 Task: Assign Person0000000149 as Assignee of Issue Issue0000000371 in Backlog  in Scrum Project Project0000000075 in Jira. Assign Person0000000149 as Assignee of Issue Issue0000000372 in Backlog  in Scrum Project Project0000000075 in Jira. Assign Person0000000149 as Assignee of Issue Issue0000000373 in Backlog  in Scrum Project Project0000000075 in Jira. Assign Person0000000150 as Assignee of Issue Issue0000000374 in Backlog  in Scrum Project Project0000000075 in Jira. Assign Person0000000150 as Assignee of Issue Issue0000000375 in Backlog  in Scrum Project Project0000000075 in Jira
Action: Mouse moved to (76, 234)
Screenshot: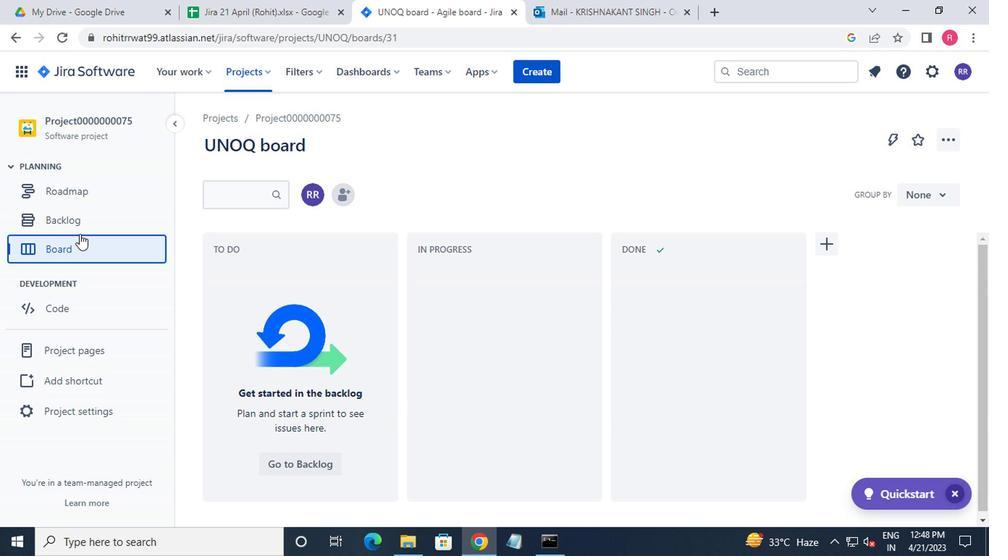 
Action: Mouse pressed left at (76, 234)
Screenshot: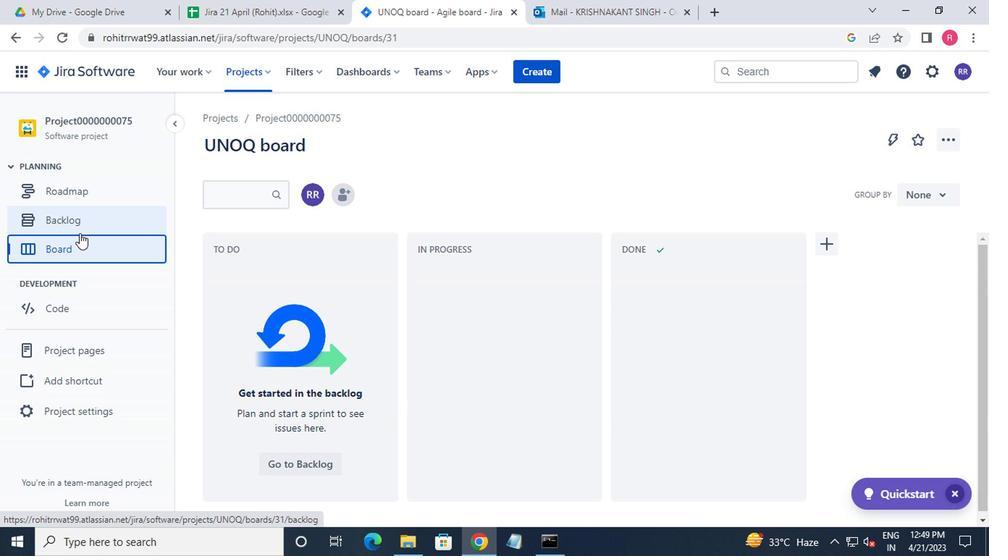 
Action: Mouse moved to (187, 287)
Screenshot: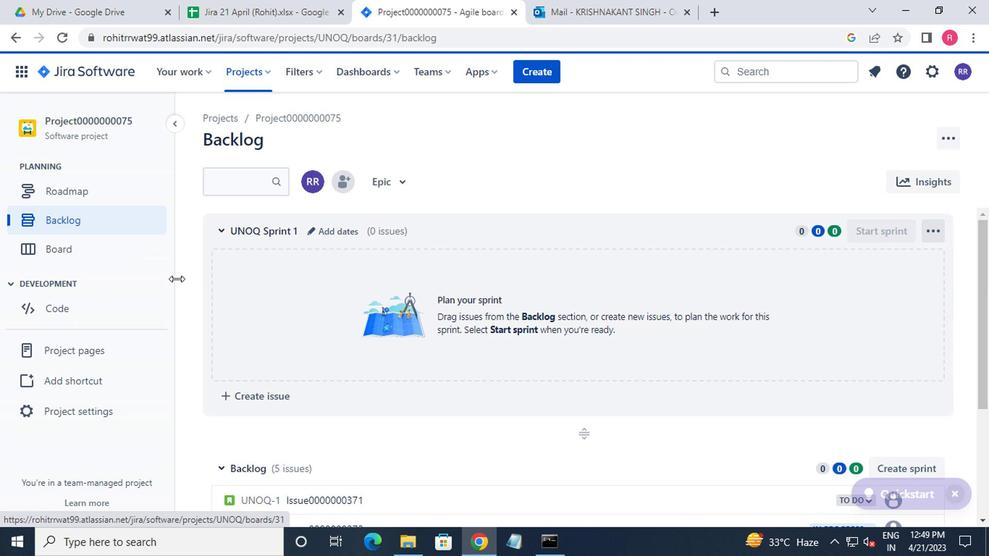 
Action: Mouse scrolled (187, 286) with delta (0, 0)
Screenshot: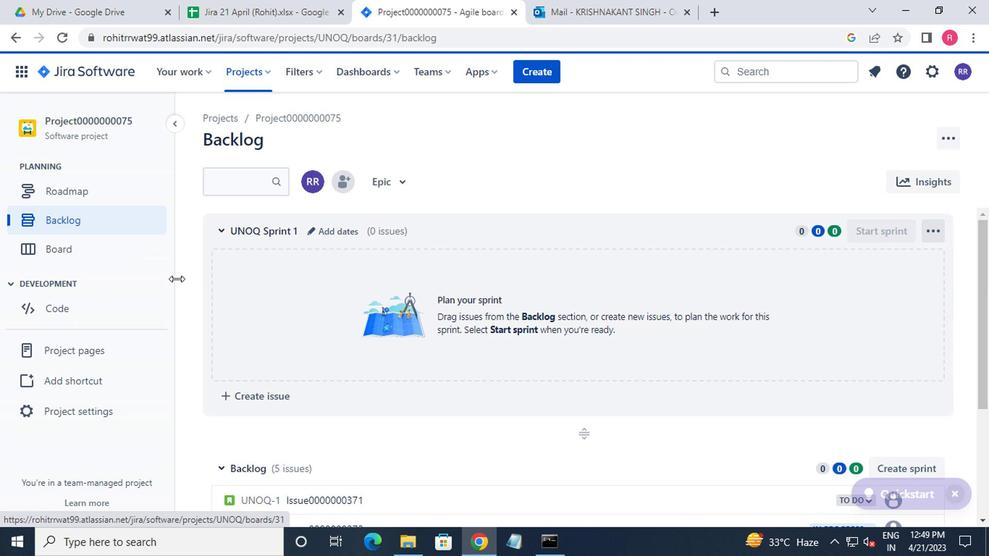 
Action: Mouse moved to (272, 310)
Screenshot: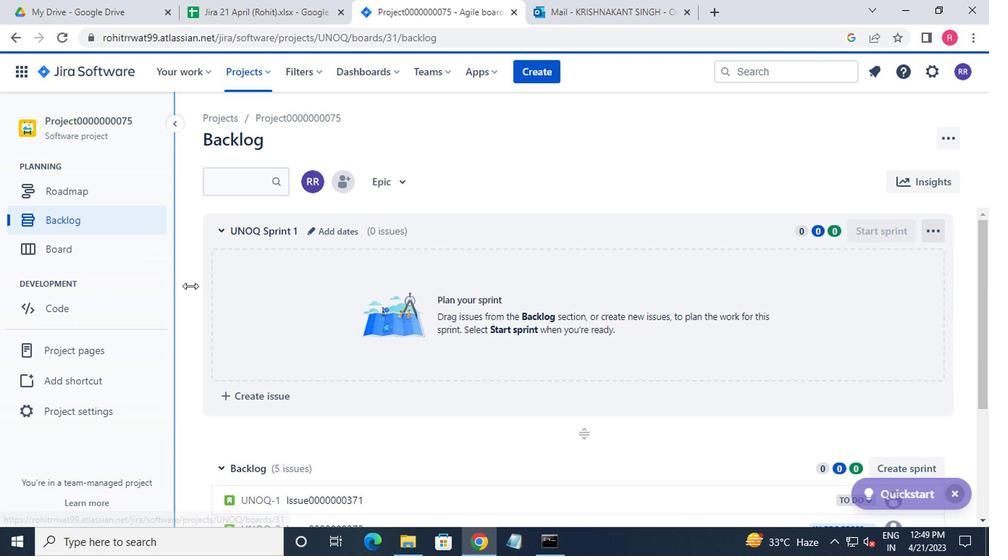 
Action: Mouse scrolled (272, 309) with delta (0, 0)
Screenshot: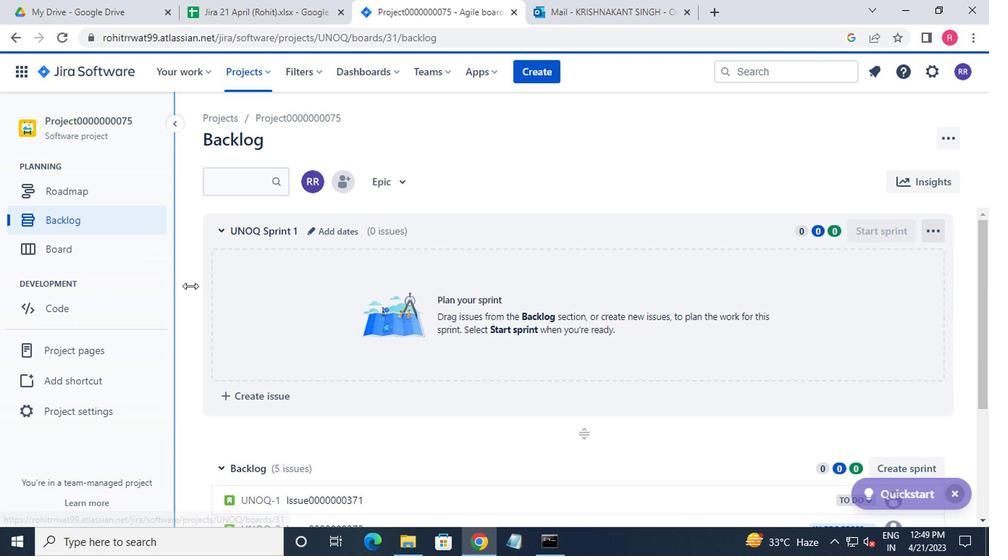 
Action: Mouse moved to (277, 311)
Screenshot: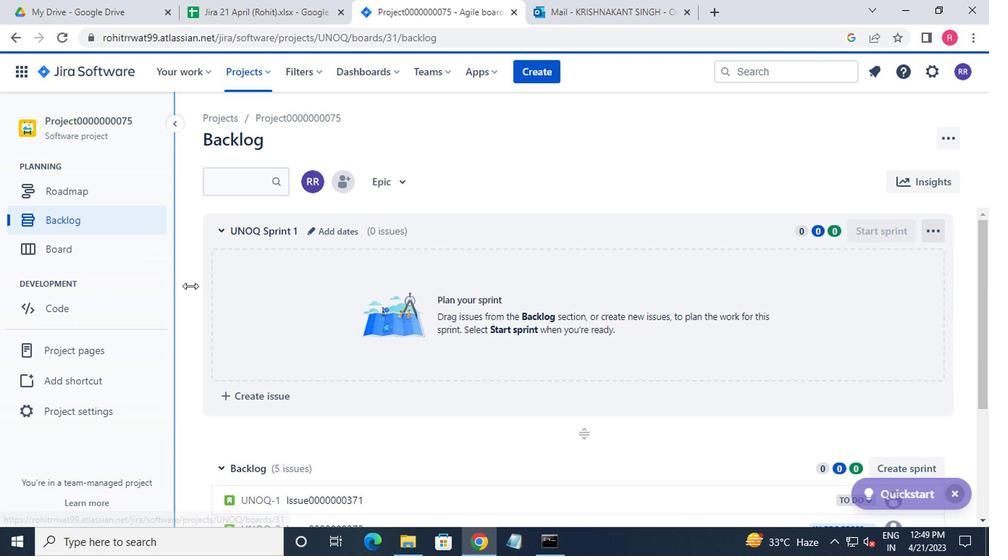 
Action: Mouse scrolled (277, 311) with delta (0, 0)
Screenshot: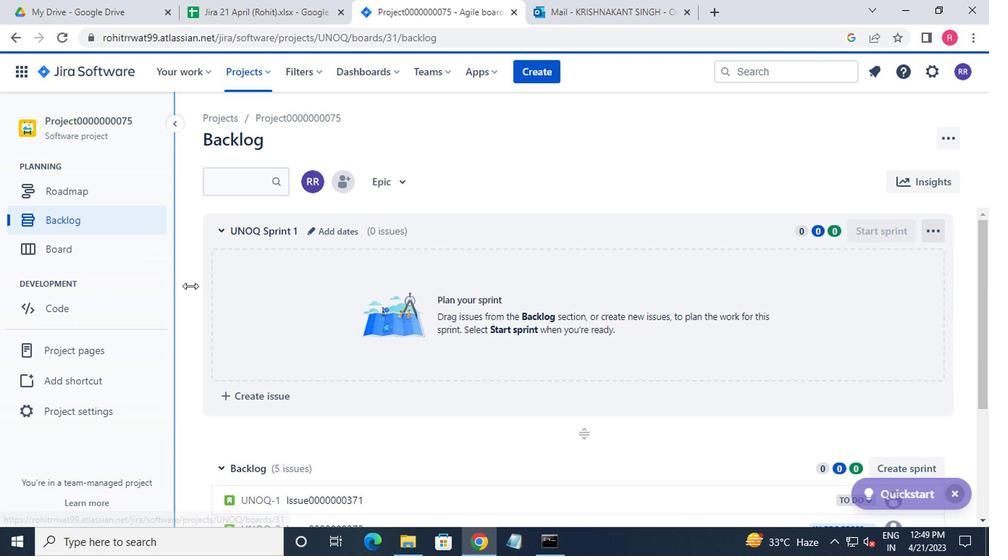 
Action: Mouse moved to (288, 312)
Screenshot: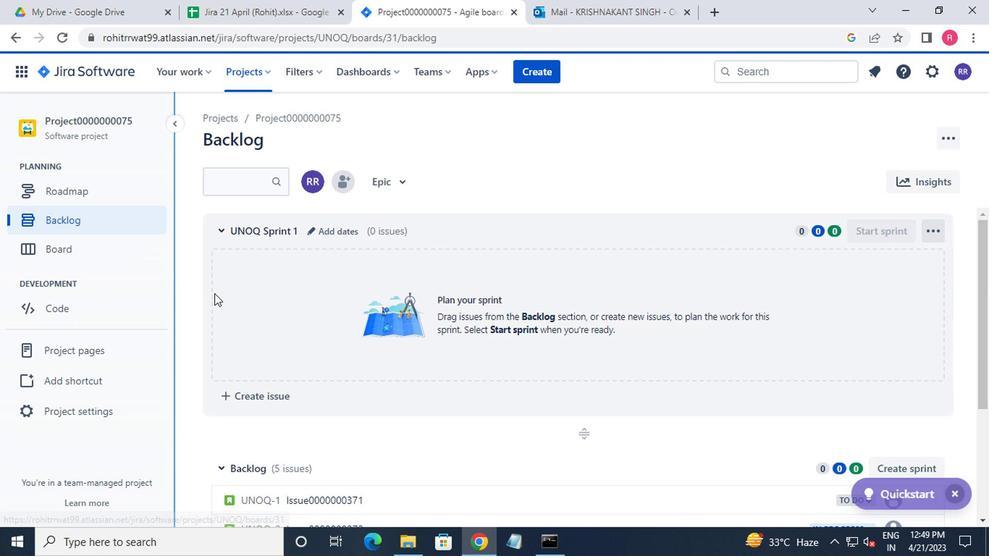 
Action: Mouse scrolled (288, 311) with delta (0, -1)
Screenshot: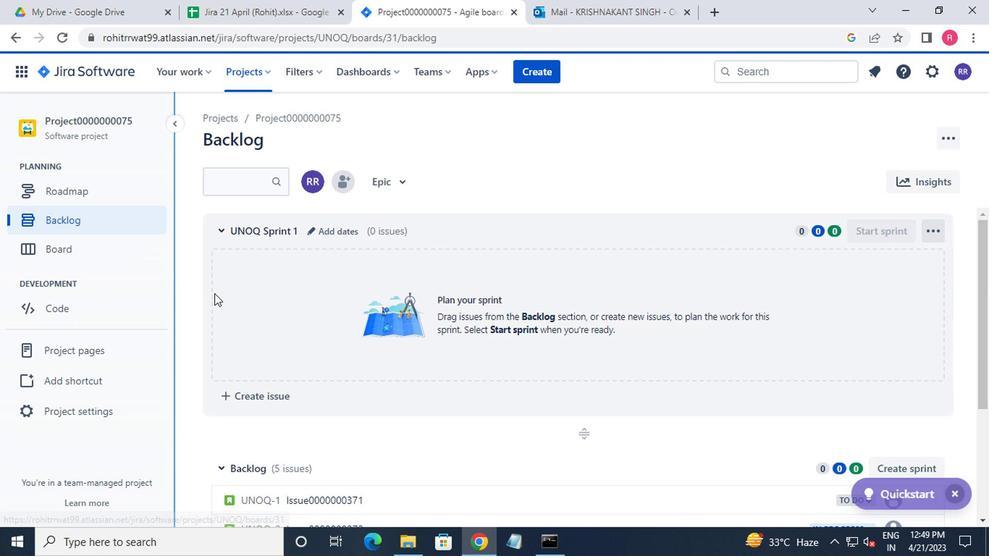 
Action: Mouse moved to (891, 325)
Screenshot: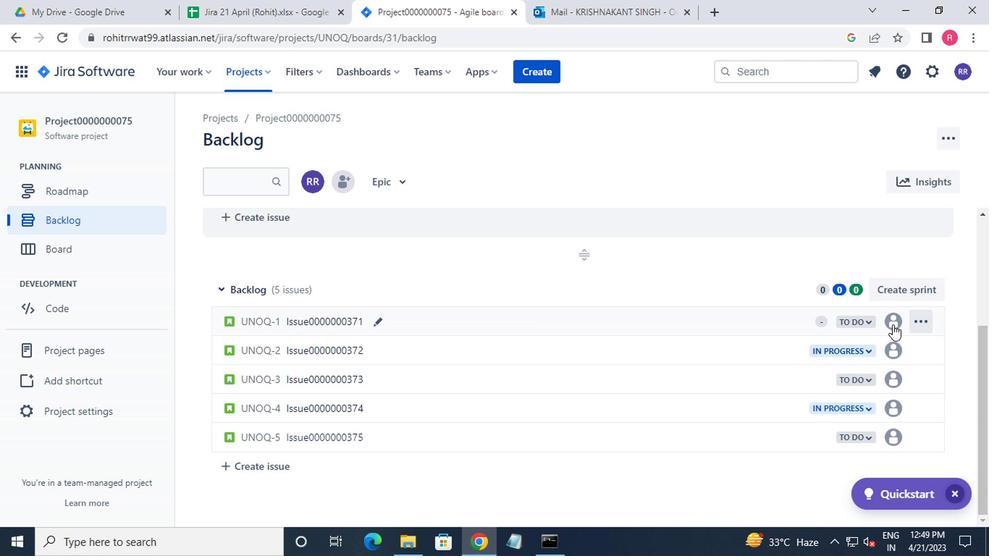 
Action: Mouse pressed left at (891, 325)
Screenshot: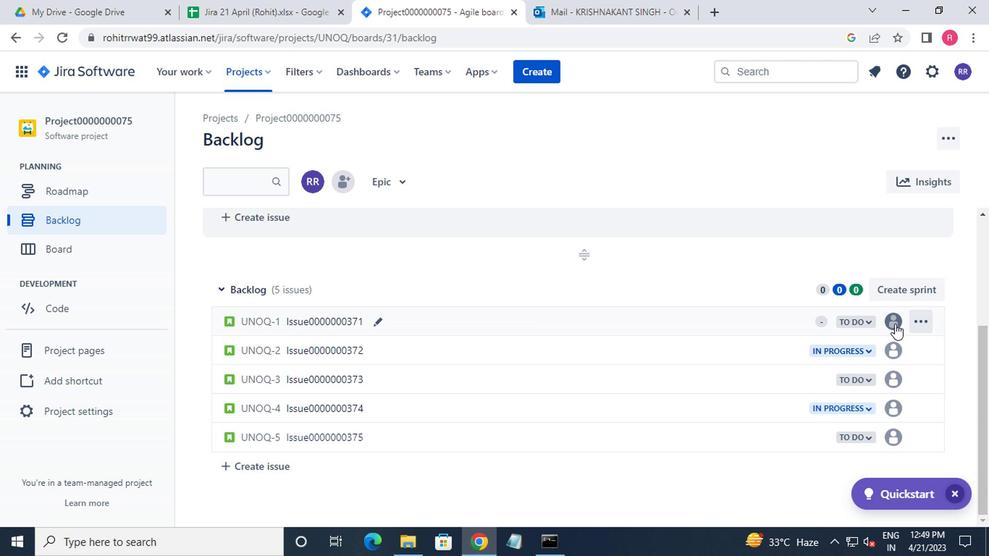 
Action: Mouse moved to (754, 470)
Screenshot: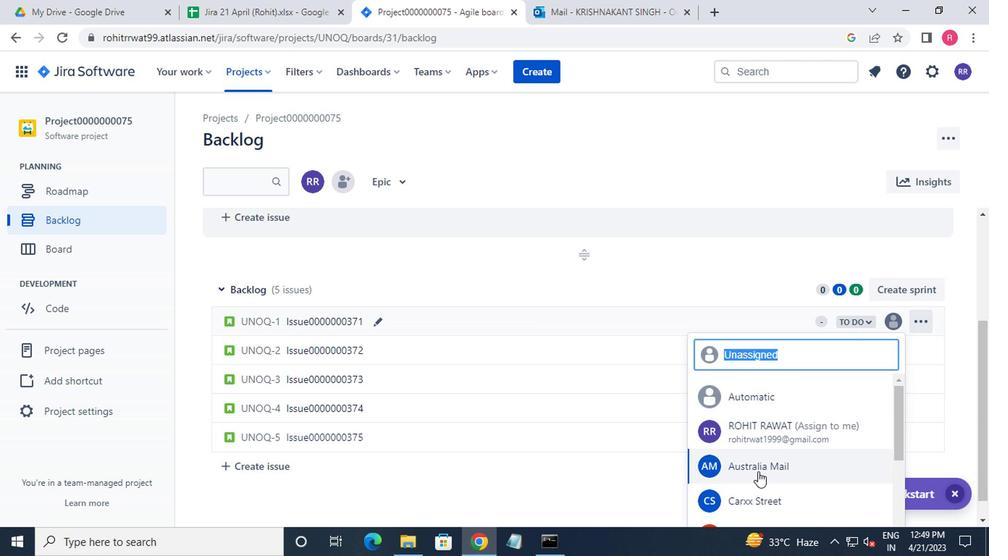 
Action: Mouse pressed left at (754, 470)
Screenshot: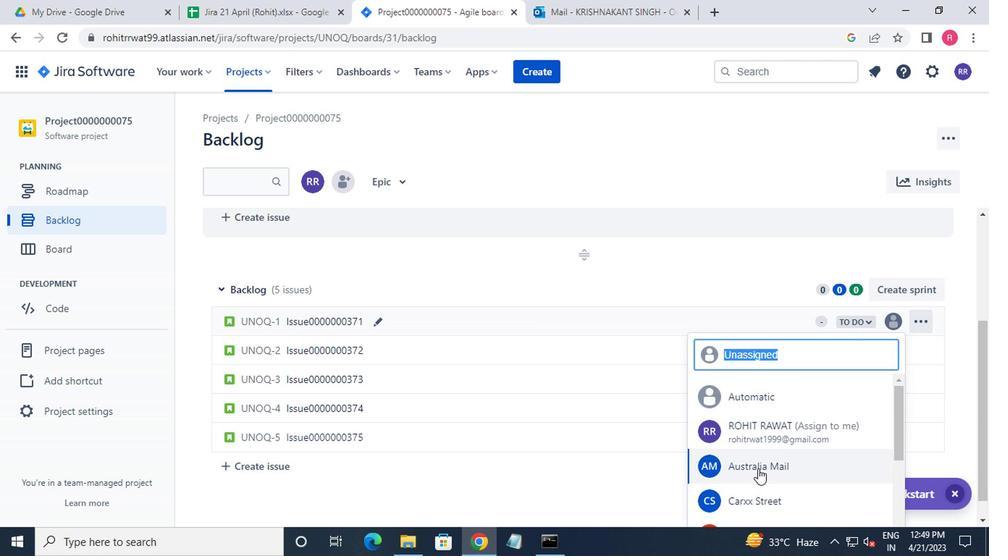 
Action: Mouse moved to (885, 357)
Screenshot: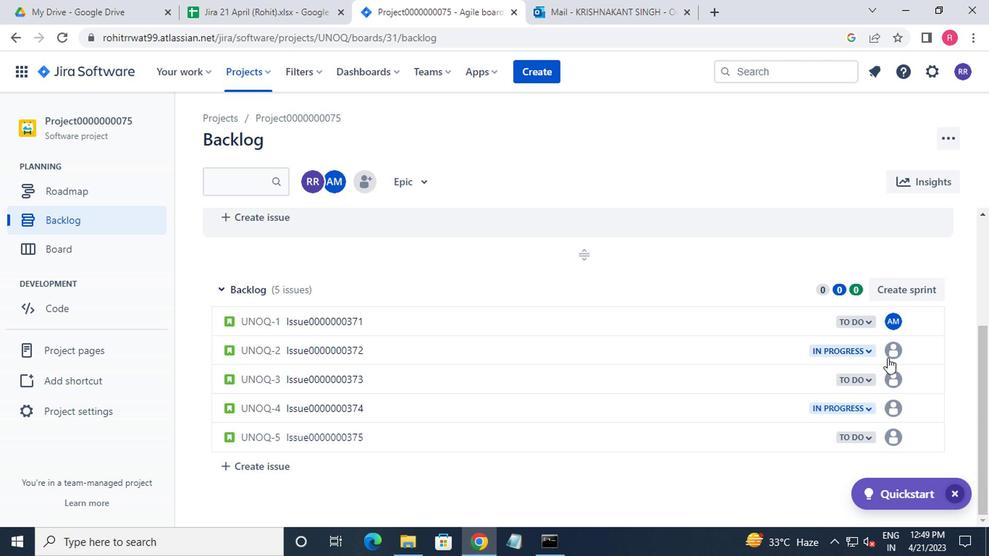 
Action: Mouse pressed left at (885, 357)
Screenshot: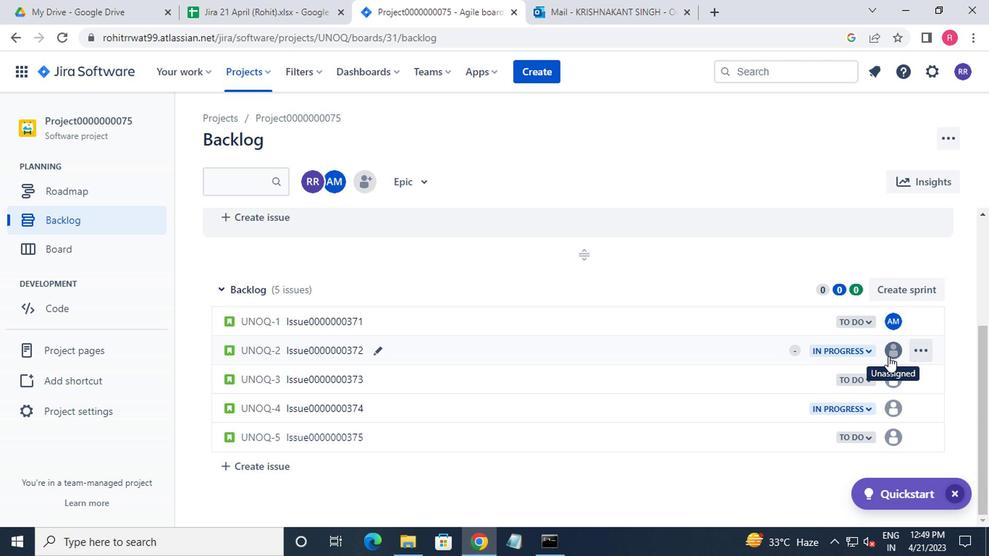 
Action: Mouse moved to (751, 497)
Screenshot: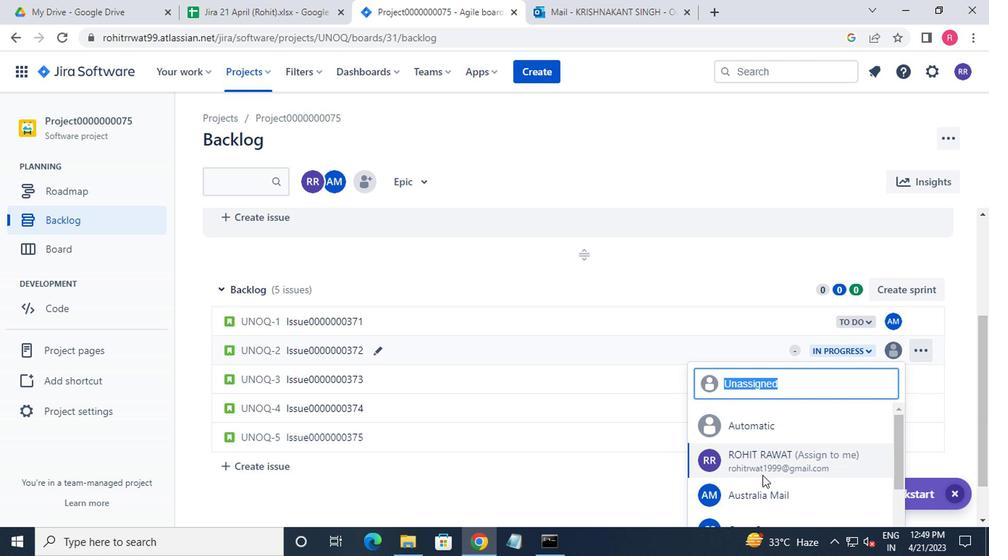 
Action: Mouse pressed left at (751, 497)
Screenshot: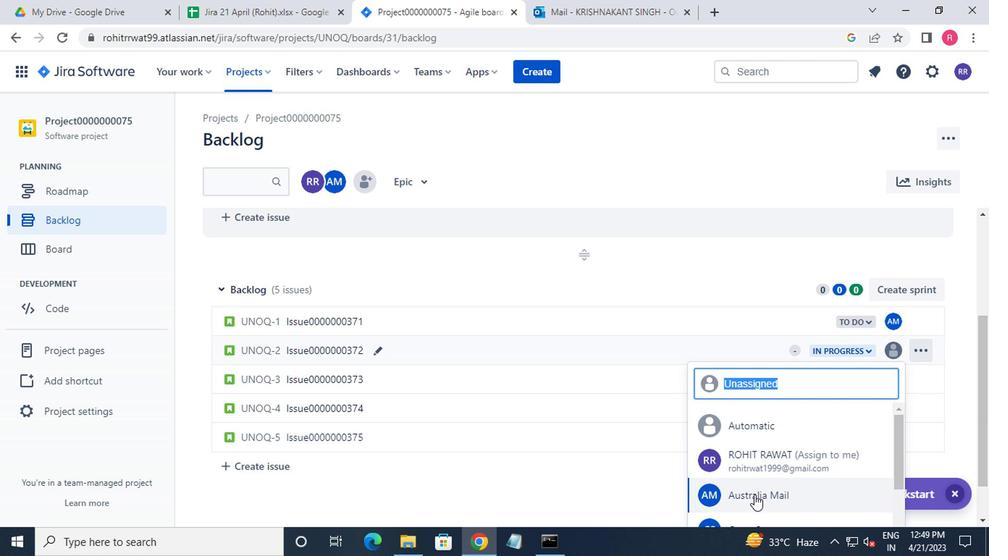 
Action: Mouse moved to (887, 385)
Screenshot: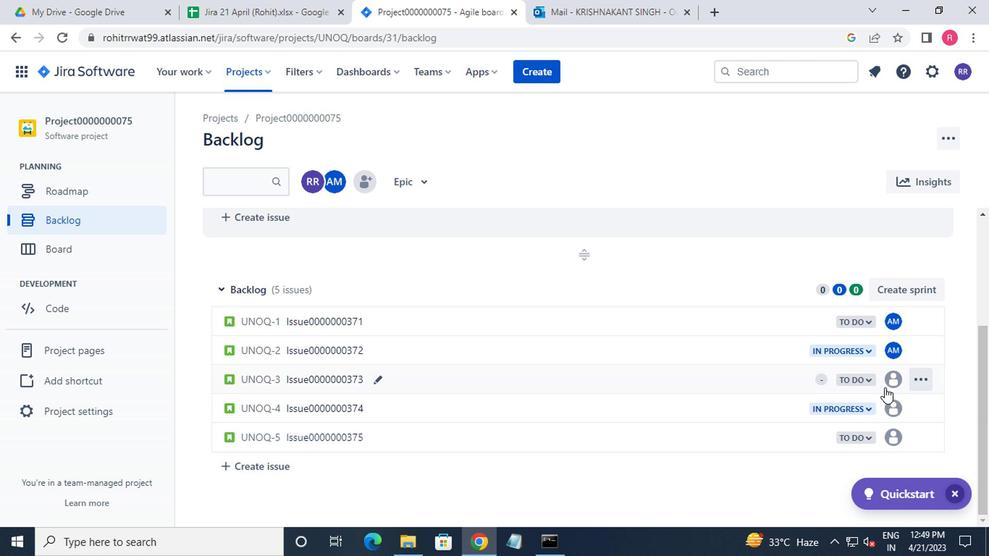 
Action: Mouse pressed left at (887, 385)
Screenshot: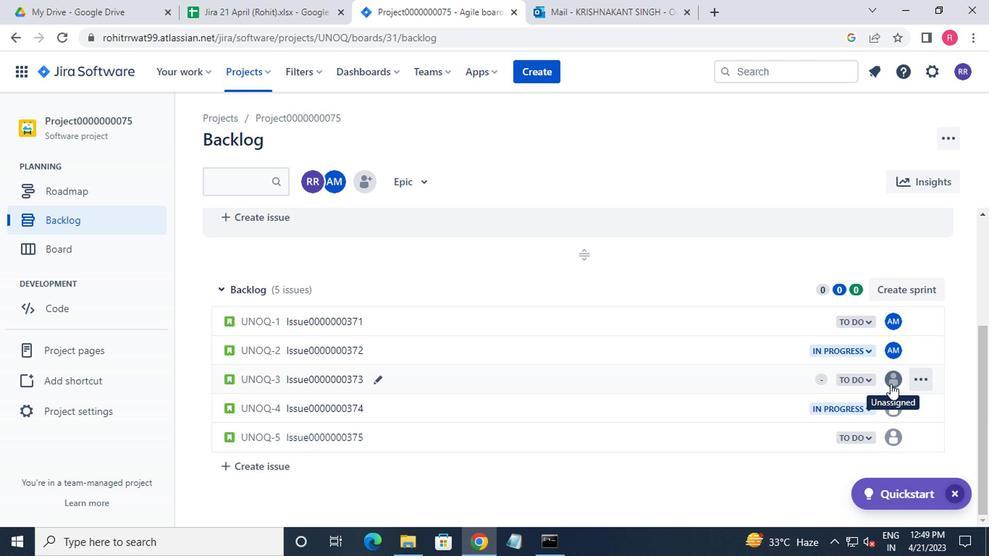 
Action: Mouse moved to (763, 516)
Screenshot: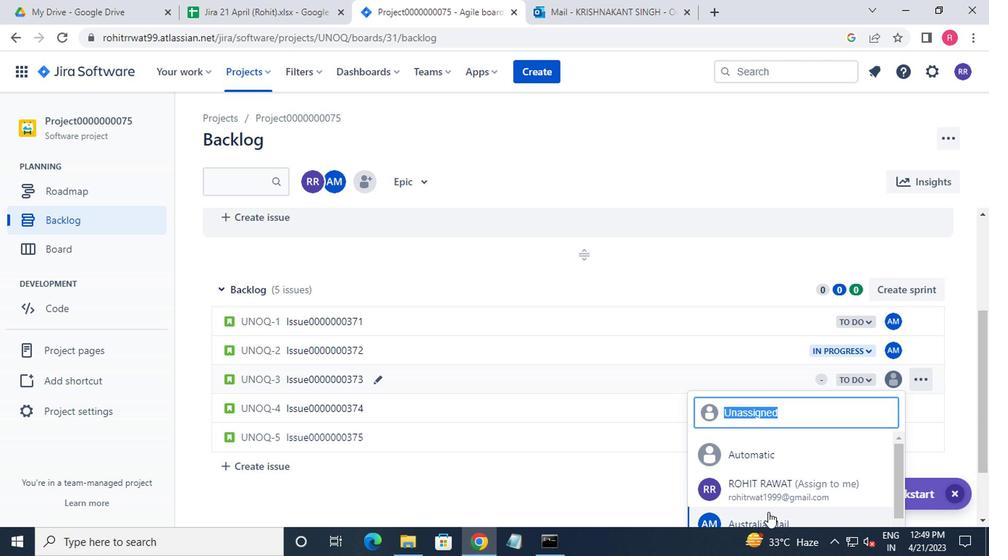 
Action: Mouse pressed left at (763, 516)
Screenshot: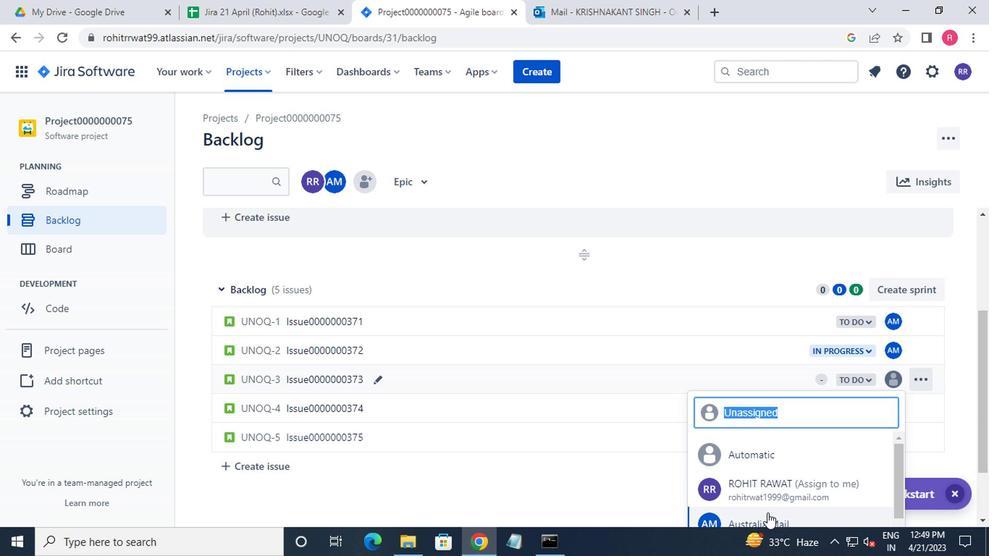 
Action: Mouse moved to (882, 423)
Screenshot: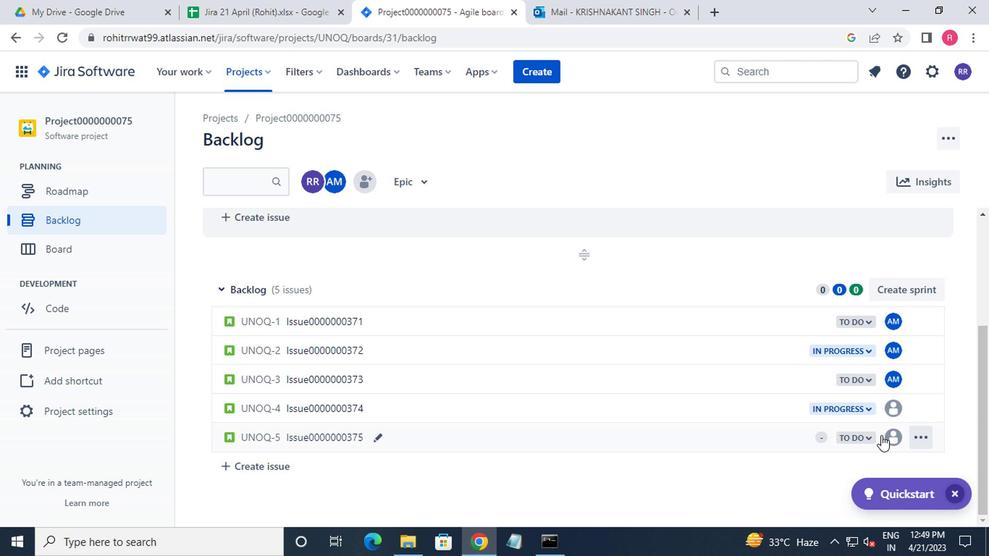 
Action: Mouse scrolled (882, 422) with delta (0, 0)
Screenshot: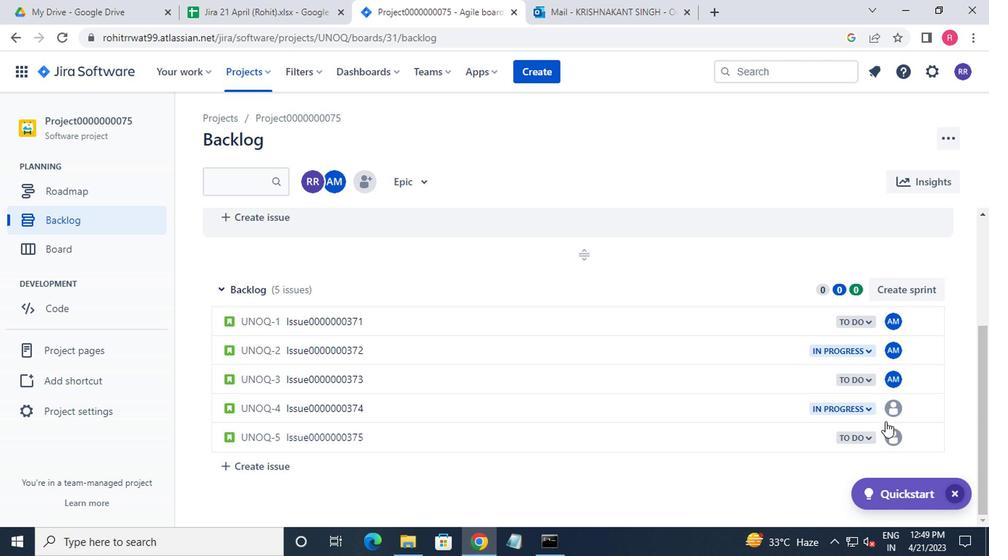 
Action: Mouse moved to (888, 411)
Screenshot: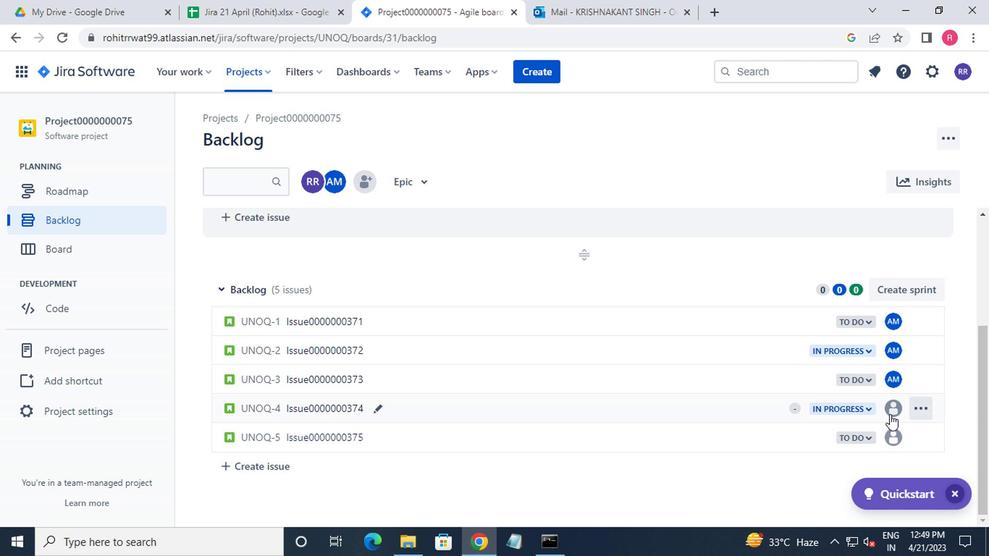 
Action: Mouse pressed left at (888, 411)
Screenshot: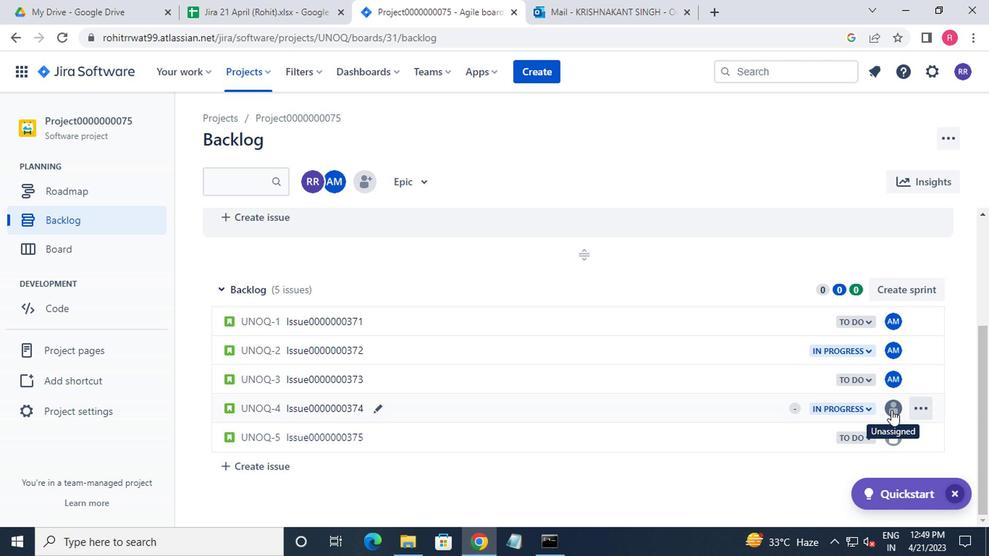 
Action: Mouse moved to (775, 488)
Screenshot: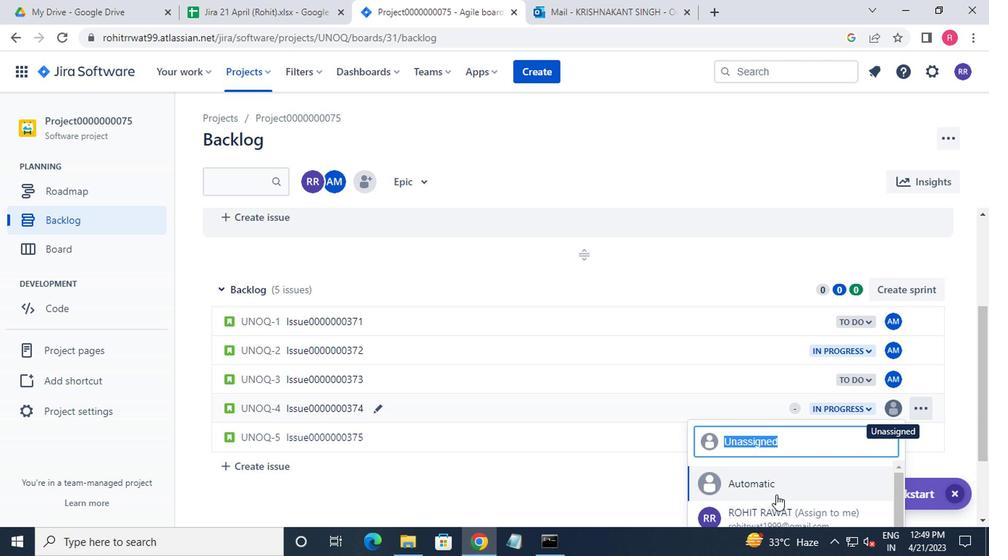 
Action: Mouse scrolled (775, 487) with delta (0, 0)
Screenshot: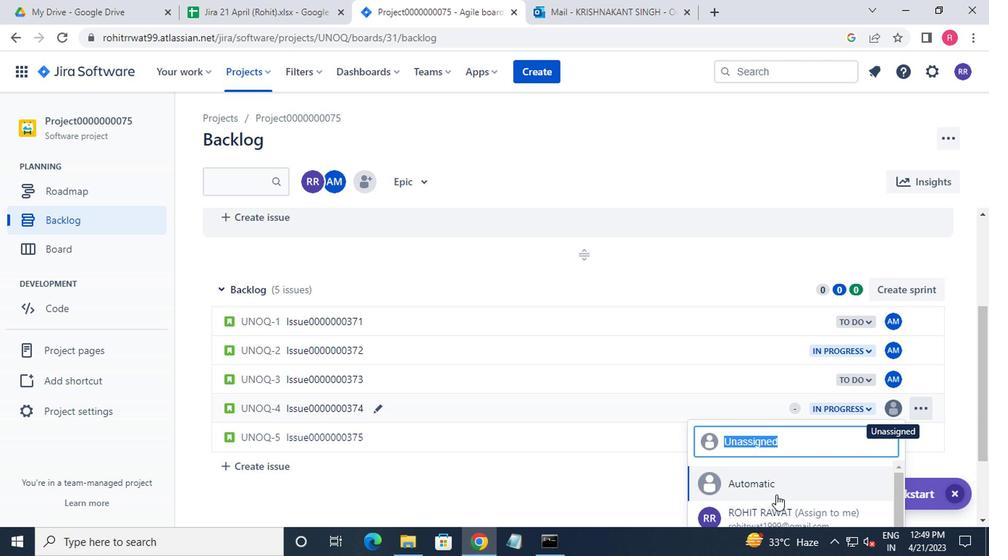 
Action: Mouse moved to (768, 505)
Screenshot: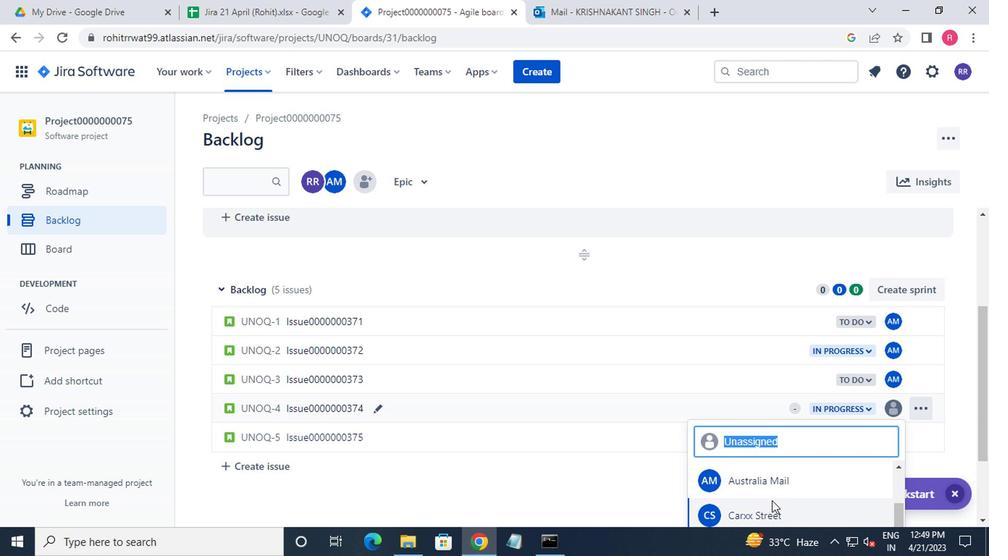 
Action: Mouse pressed left at (768, 505)
Screenshot: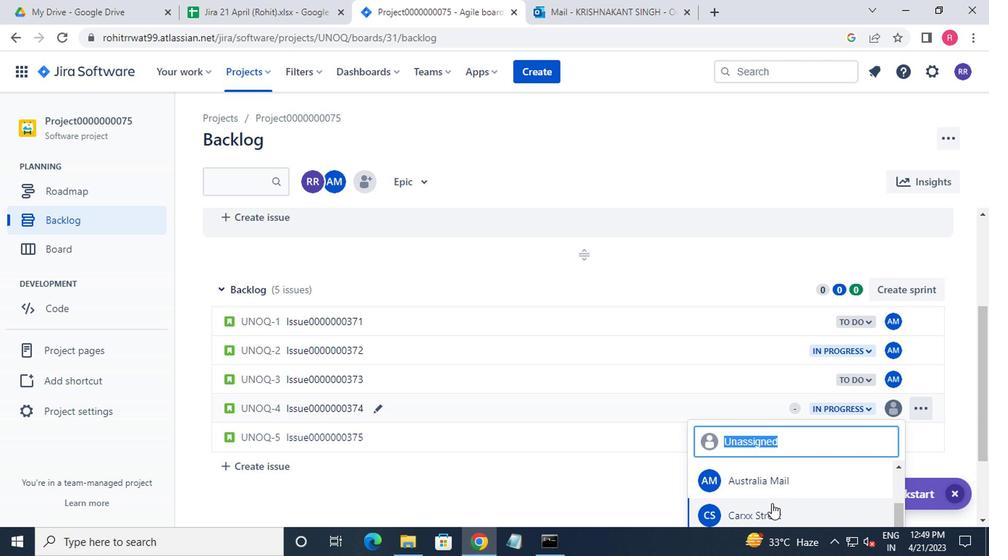 
Action: Mouse moved to (891, 441)
Screenshot: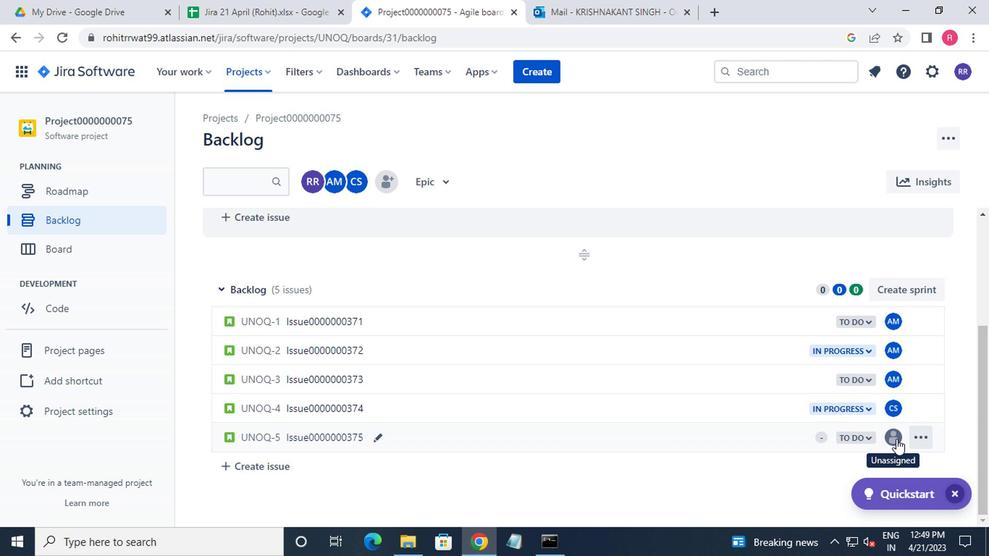 
Action: Mouse pressed left at (891, 441)
Screenshot: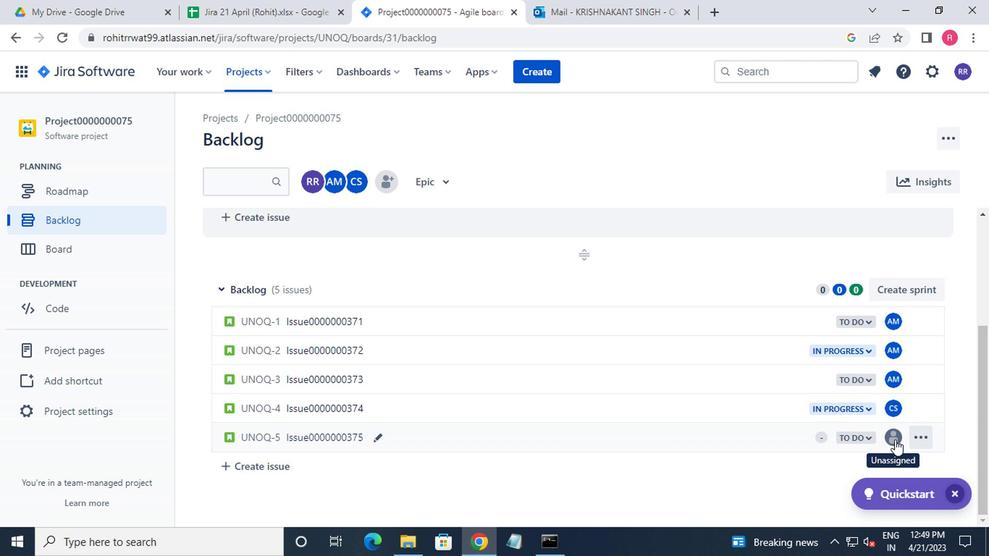 
Action: Mouse moved to (806, 505)
Screenshot: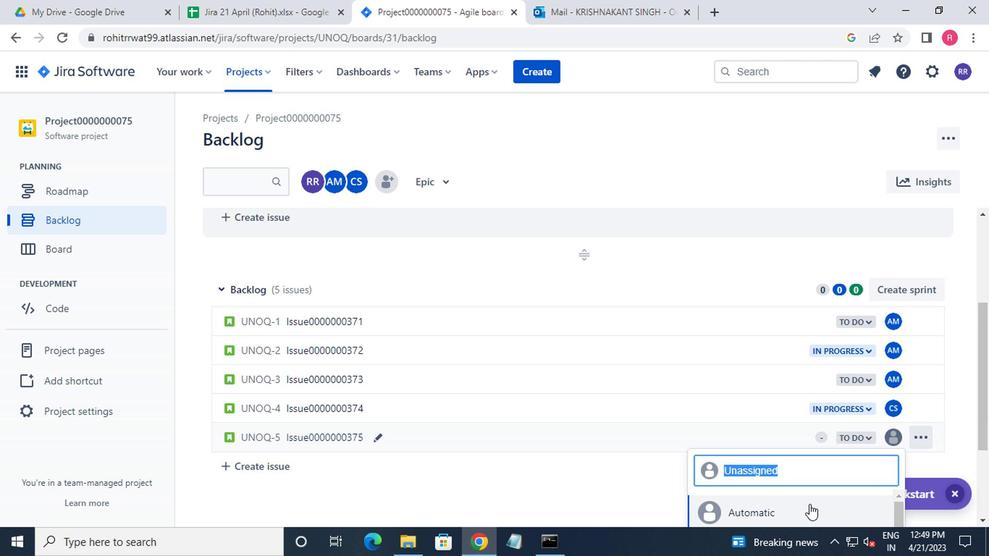 
Action: Mouse scrolled (806, 505) with delta (0, 0)
Screenshot: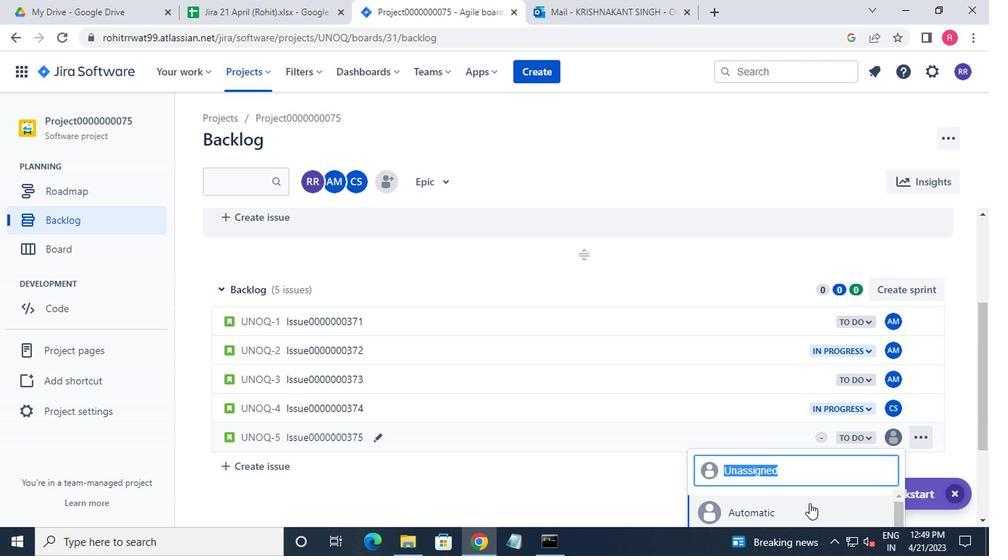 
Action: Mouse moved to (798, 511)
Screenshot: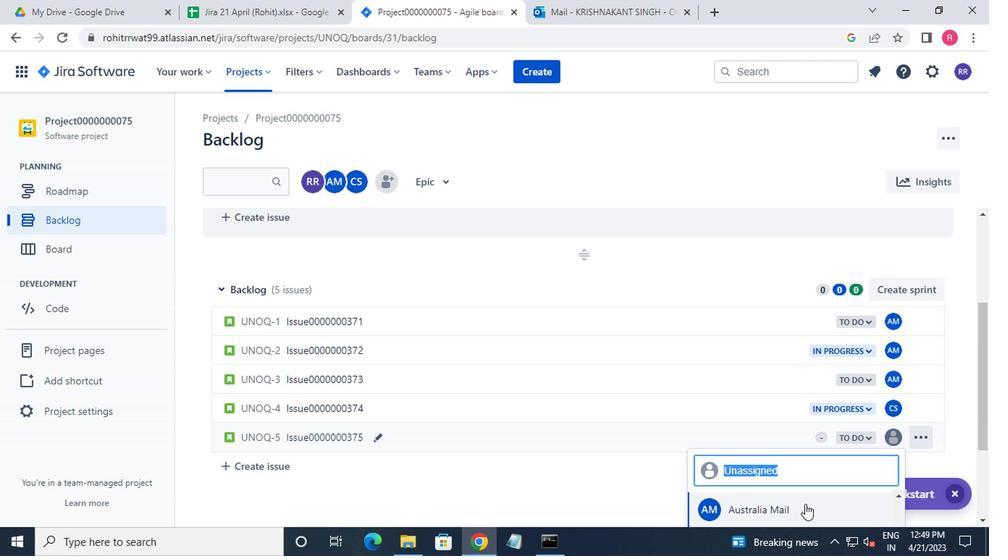 
Action: Mouse scrolled (798, 510) with delta (0, 0)
Screenshot: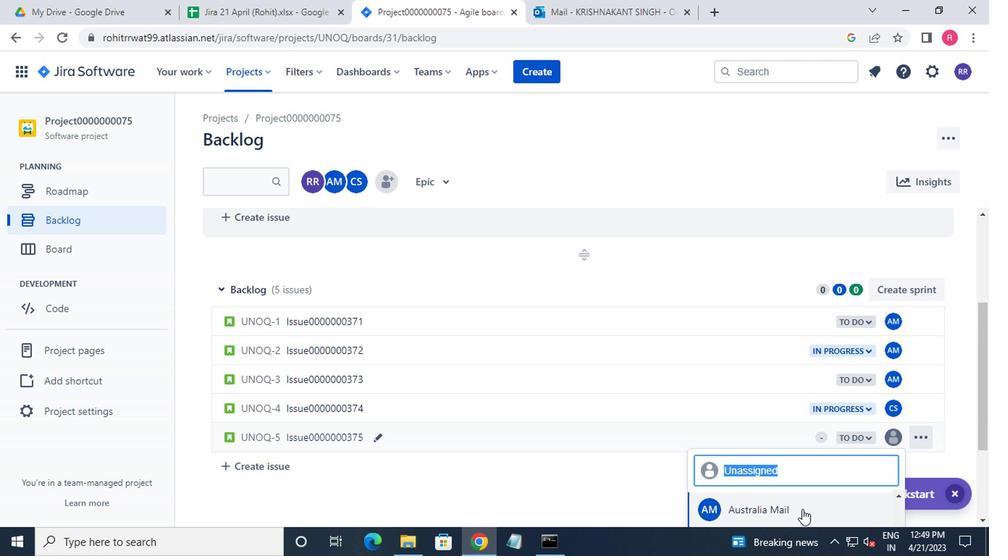 
Action: Mouse moved to (980, 399)
Screenshot: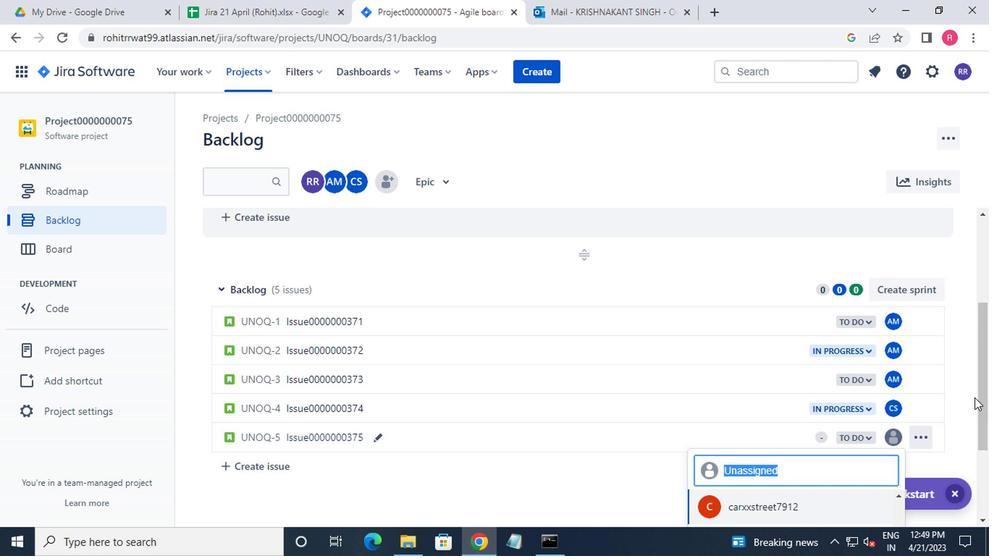 
Action: Mouse pressed left at (980, 399)
Screenshot: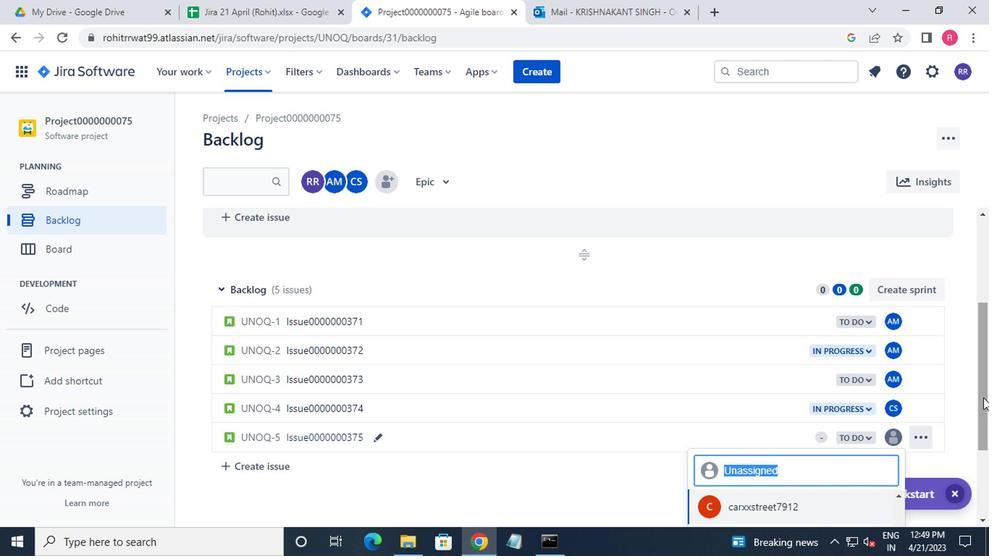 
Action: Mouse moved to (772, 505)
Screenshot: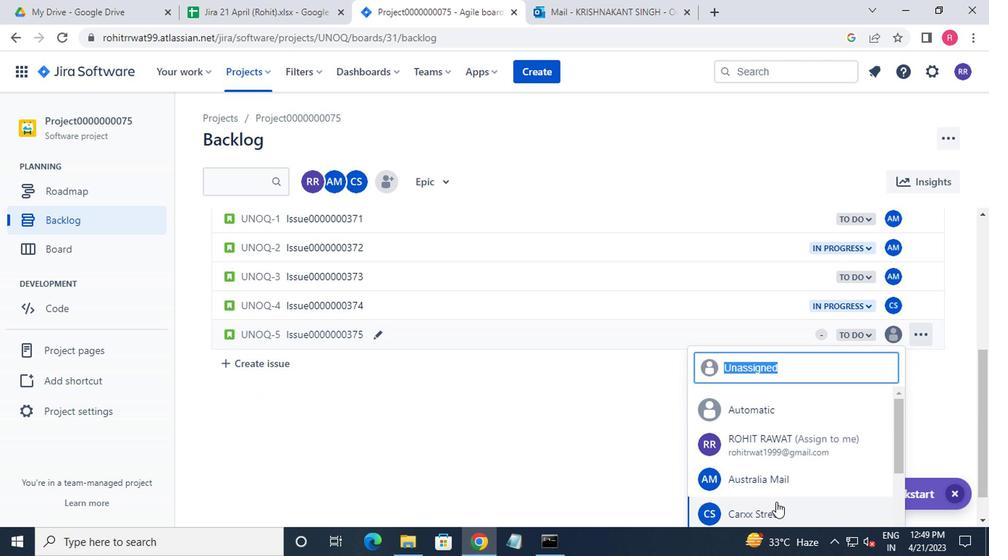 
Action: Mouse pressed left at (772, 505)
Screenshot: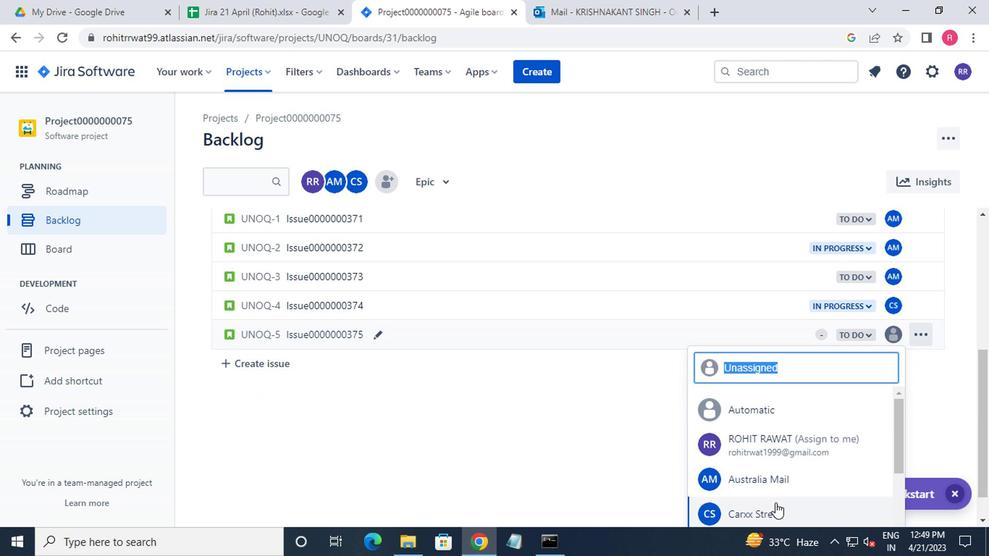 
Action: Mouse moved to (260, 80)
Screenshot: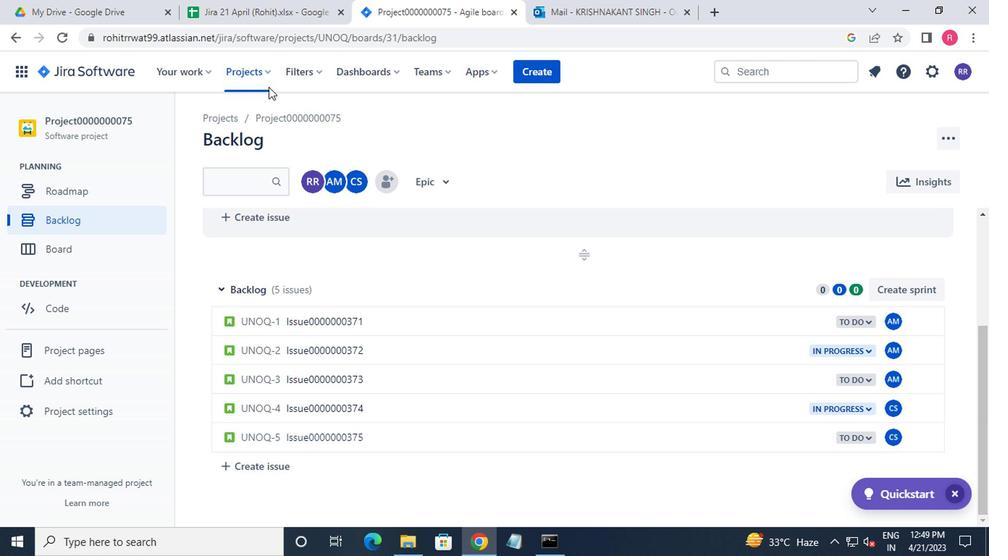 
Action: Mouse pressed left at (260, 80)
Screenshot: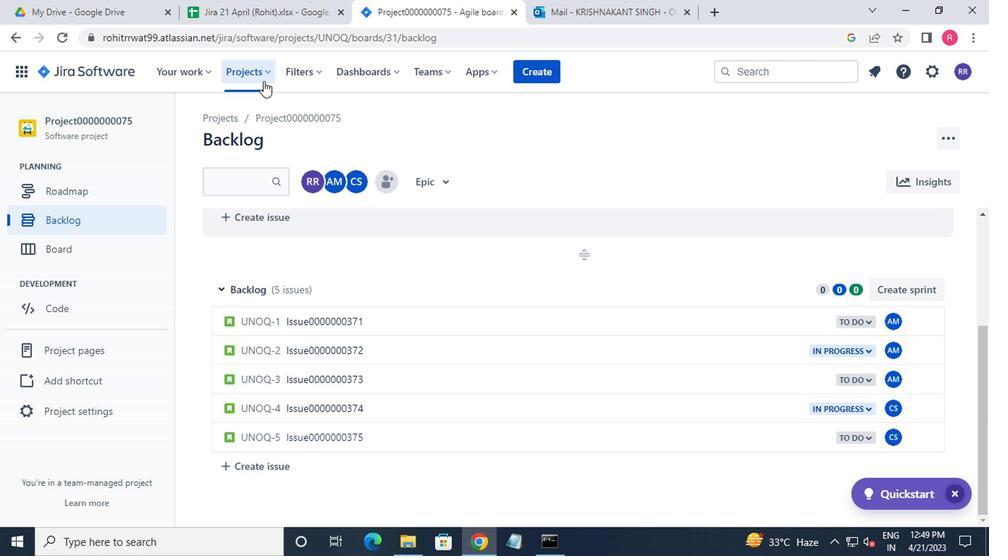 
Action: Mouse moved to (564, 186)
Screenshot: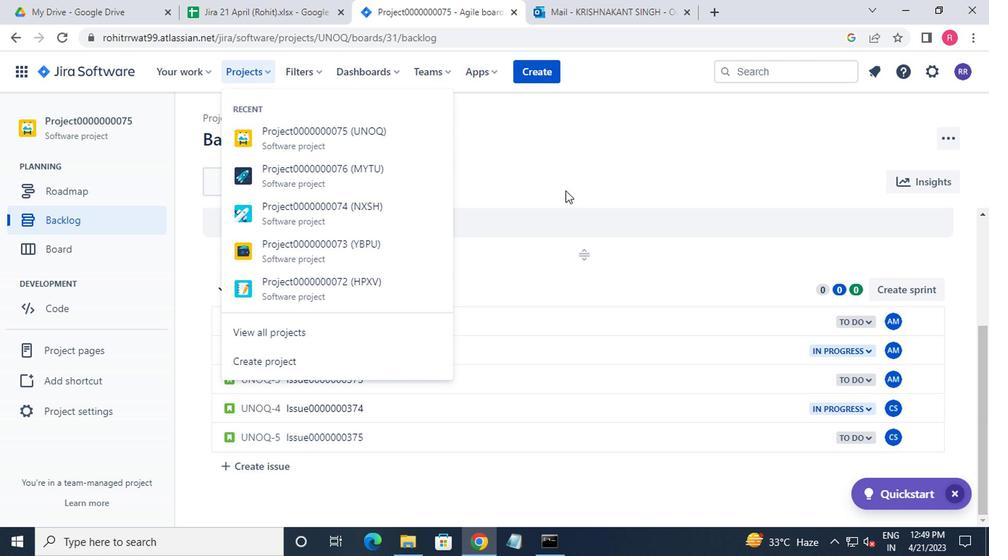 
Action: Mouse pressed left at (564, 186)
Screenshot: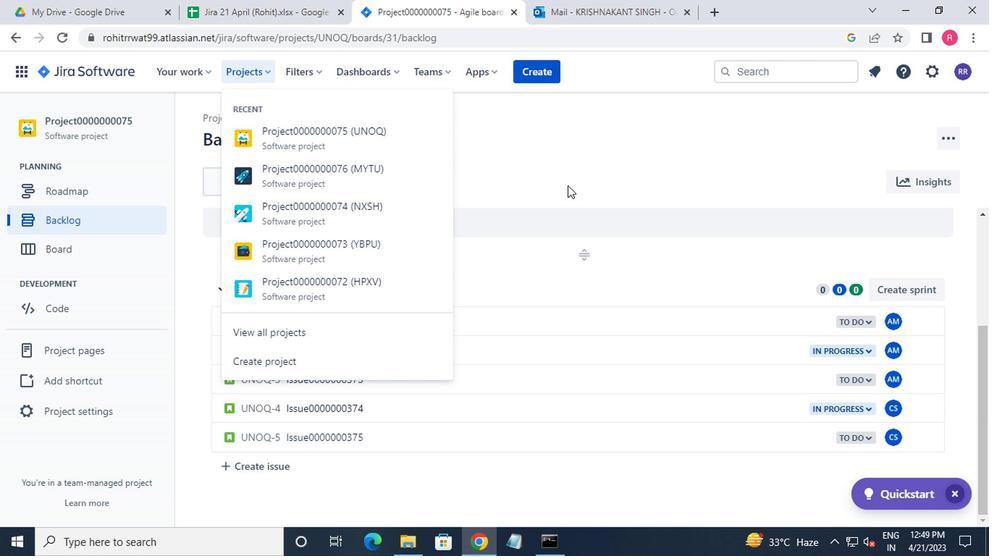 
Action: Mouse moved to (562, 185)
Screenshot: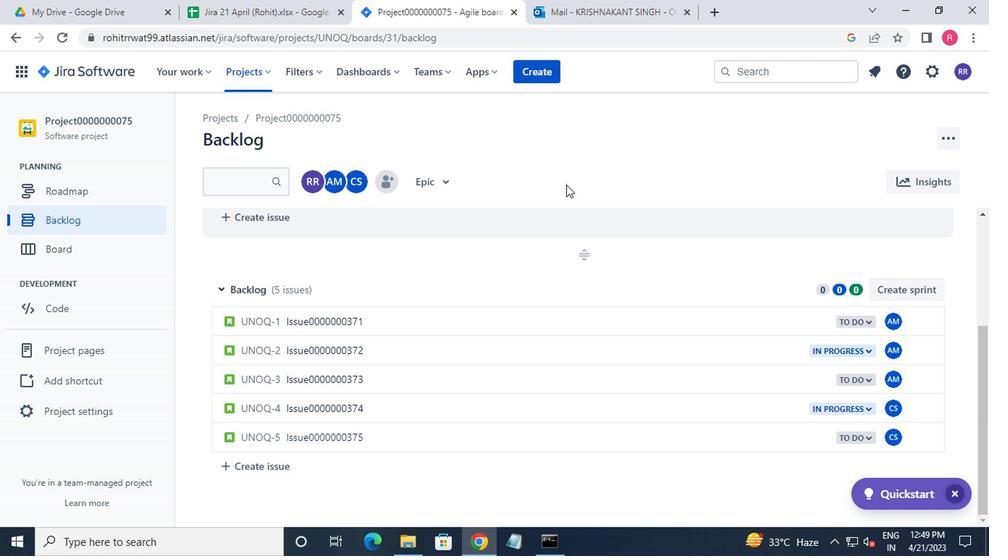 
